 Task: Create List Homeowners Insurance in Board Brand Identity Development to Workspace Enterprise Content Management. Create List Landlord Insurance in Board Diversity and Inclusion Initiatives to Workspace Enterprise Content Management. Create List Home Inspections in Board Content Marketing E-book Strategy and Execution to Workspace Enterprise Content Management
Action: Mouse moved to (107, 353)
Screenshot: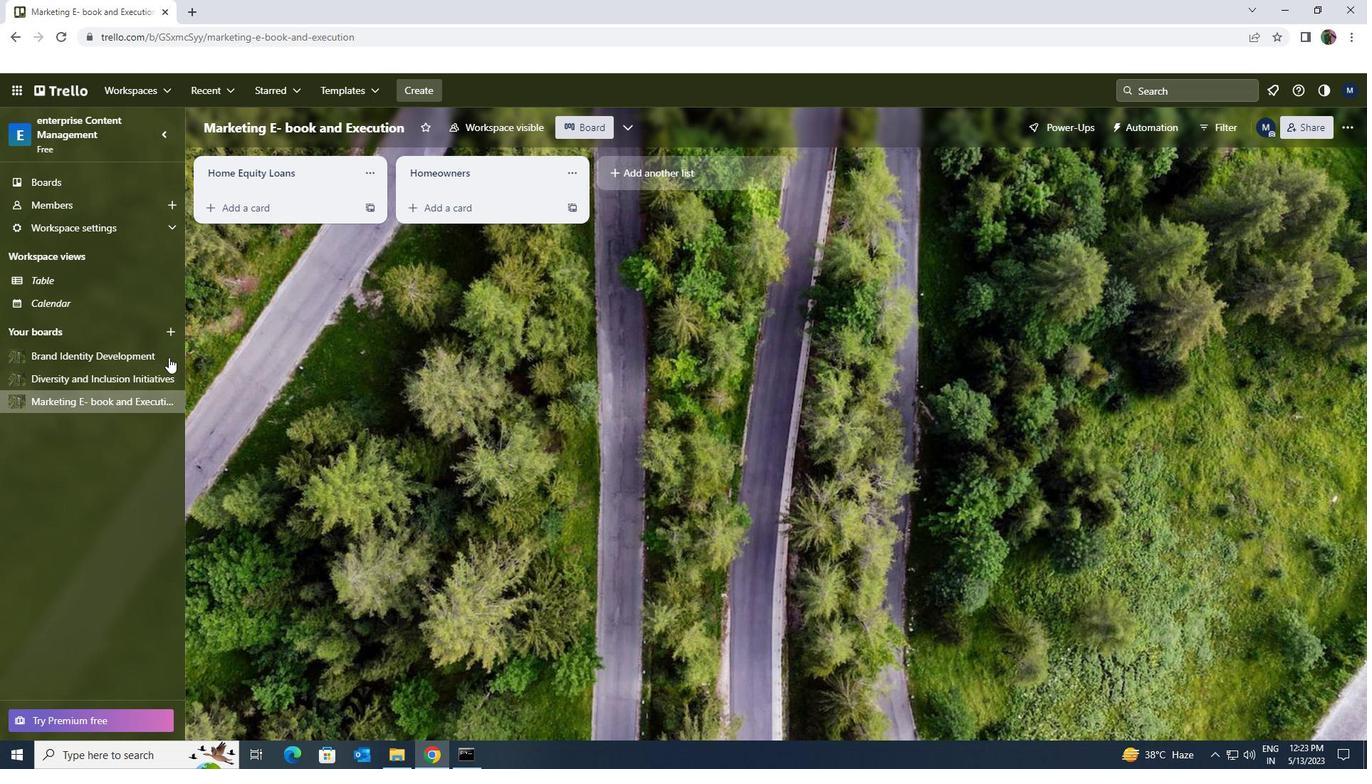 
Action: Mouse pressed left at (107, 353)
Screenshot: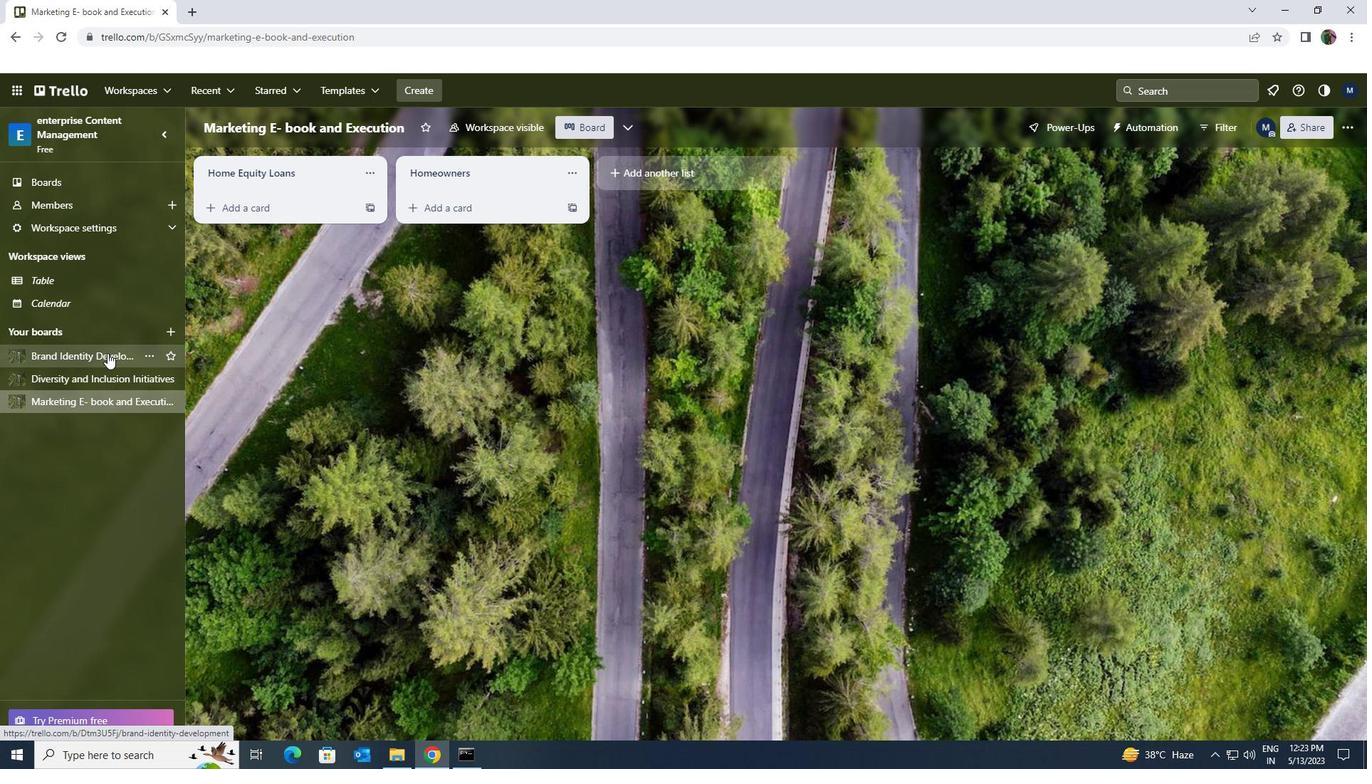 
Action: Mouse moved to (616, 176)
Screenshot: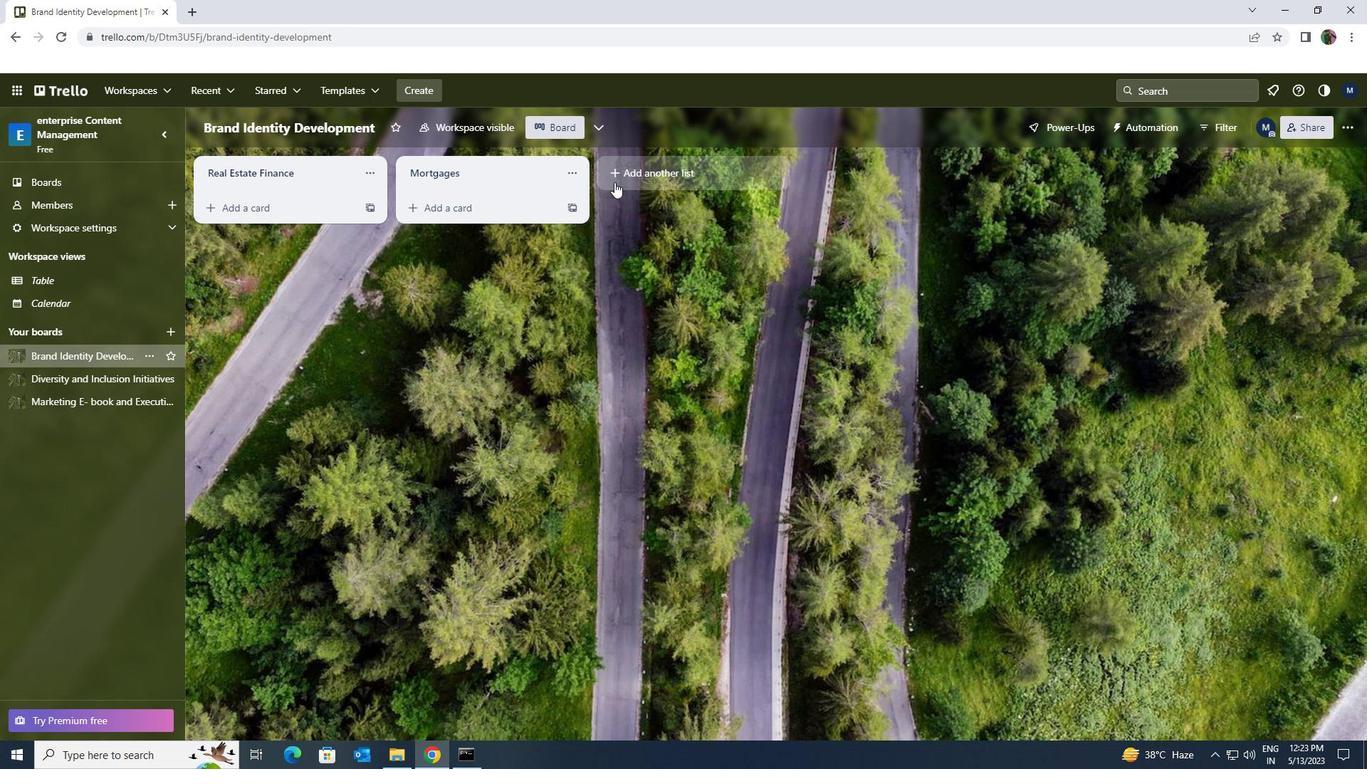 
Action: Mouse pressed left at (616, 176)
Screenshot: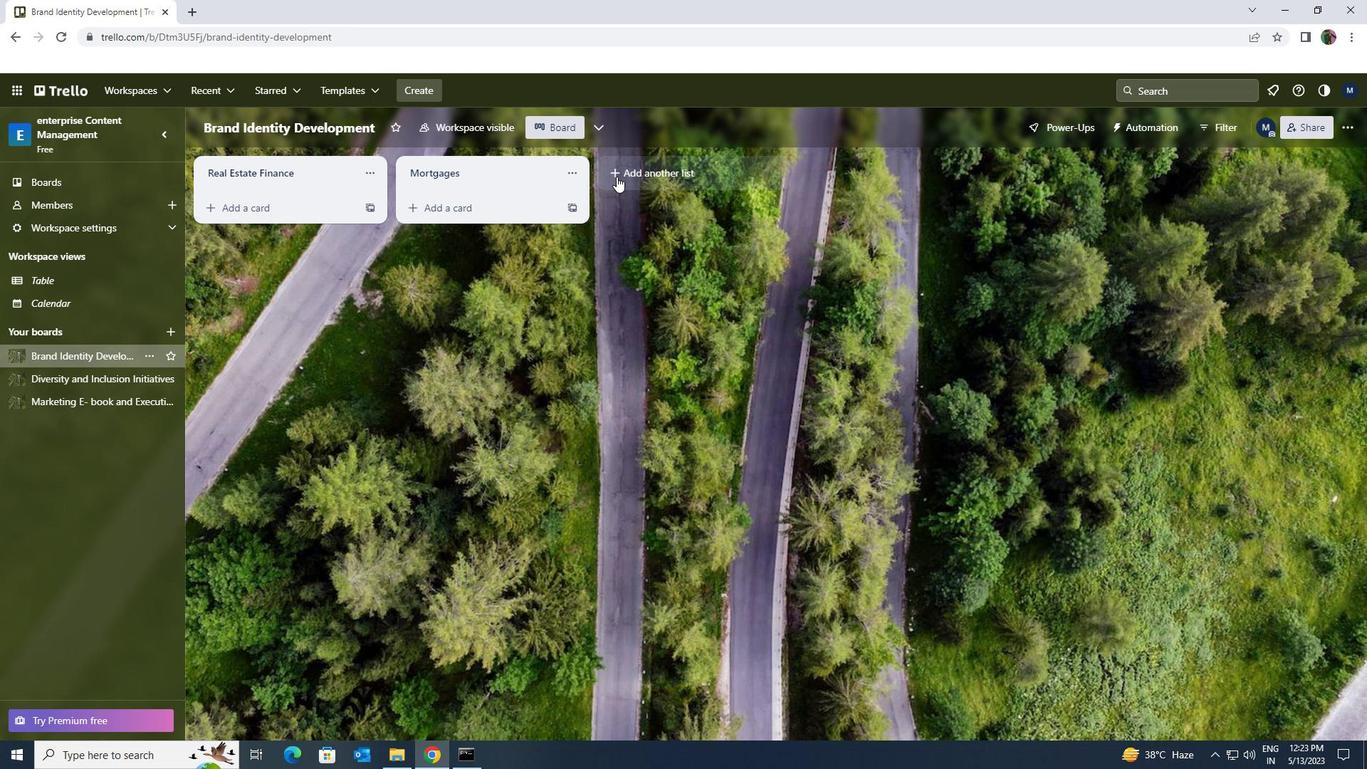 
Action: Key pressed <Key.shift>HOME<Key.space><Key.shift>INSURANCE
Screenshot: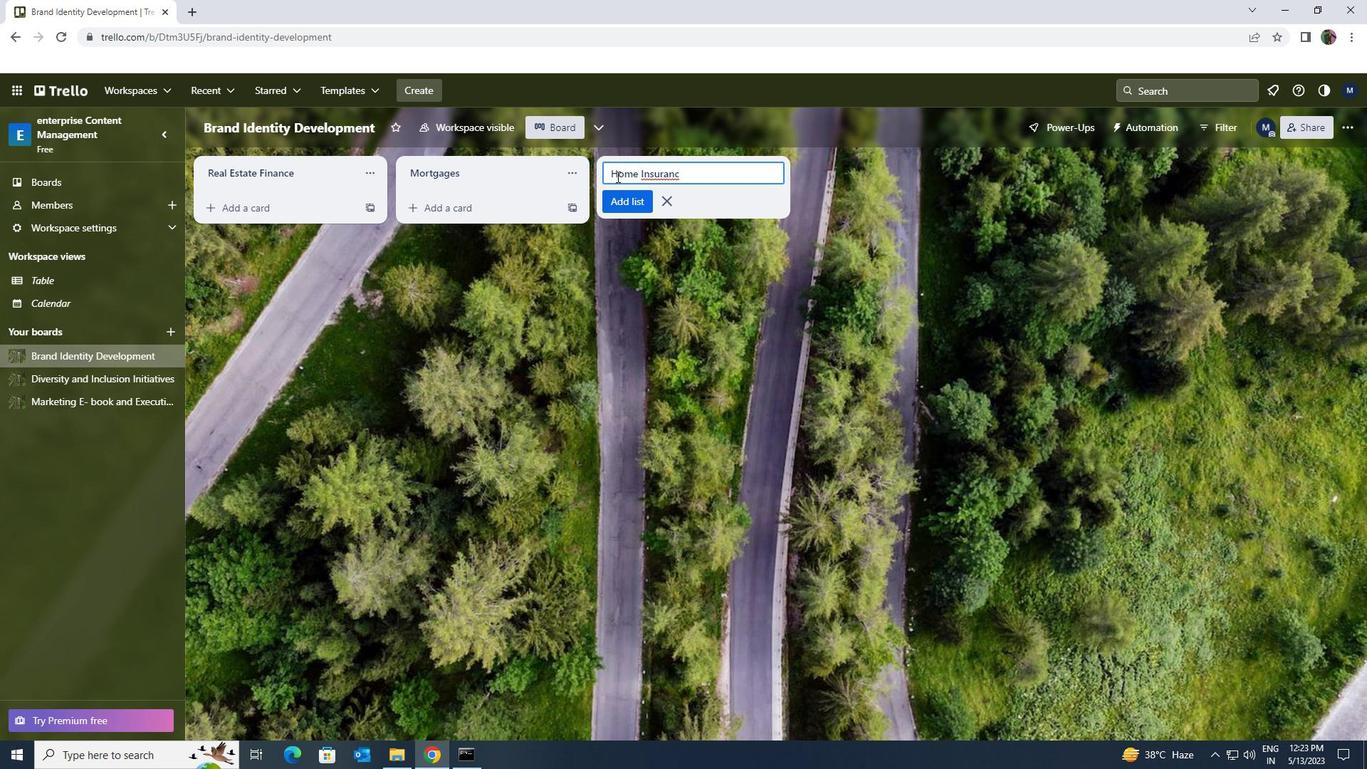 
Action: Mouse moved to (628, 198)
Screenshot: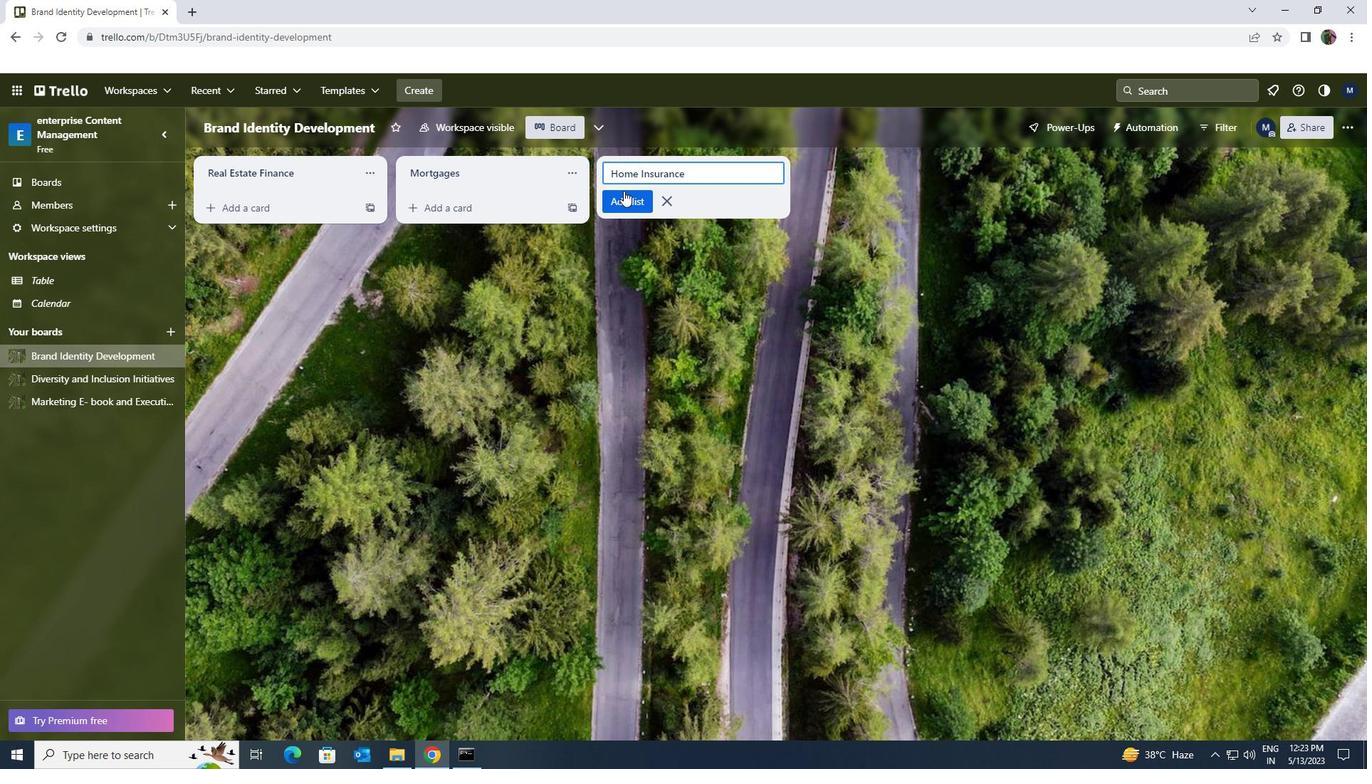 
Action: Mouse pressed left at (628, 198)
Screenshot: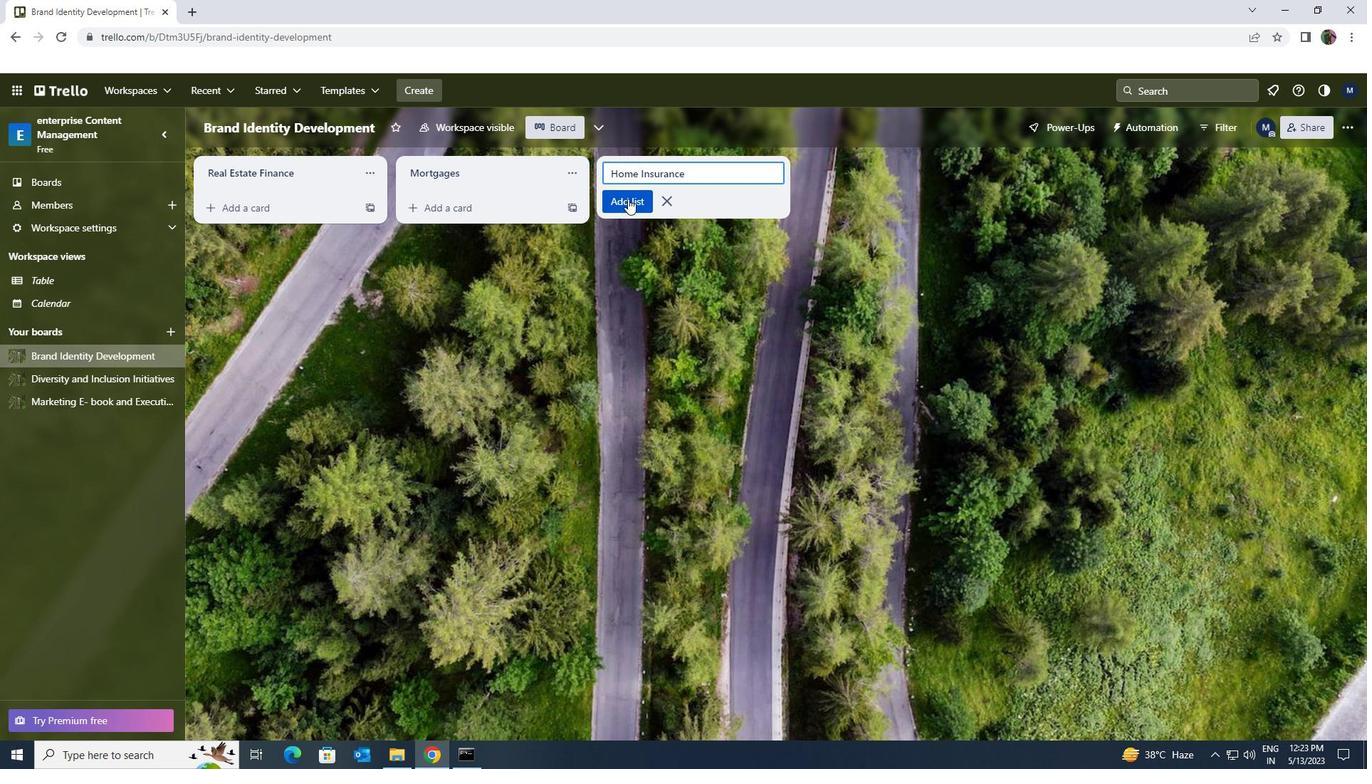 
Action: Mouse moved to (91, 381)
Screenshot: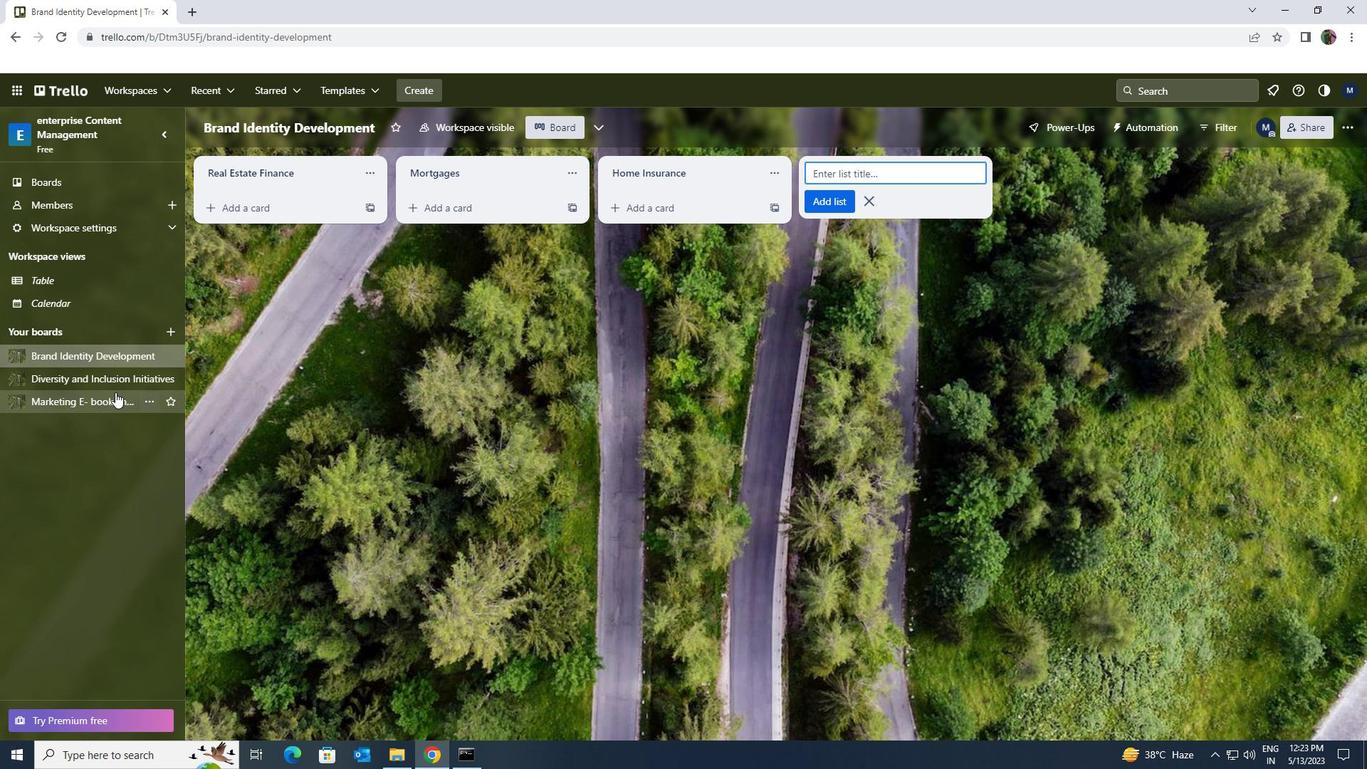 
Action: Mouse pressed left at (91, 381)
Screenshot: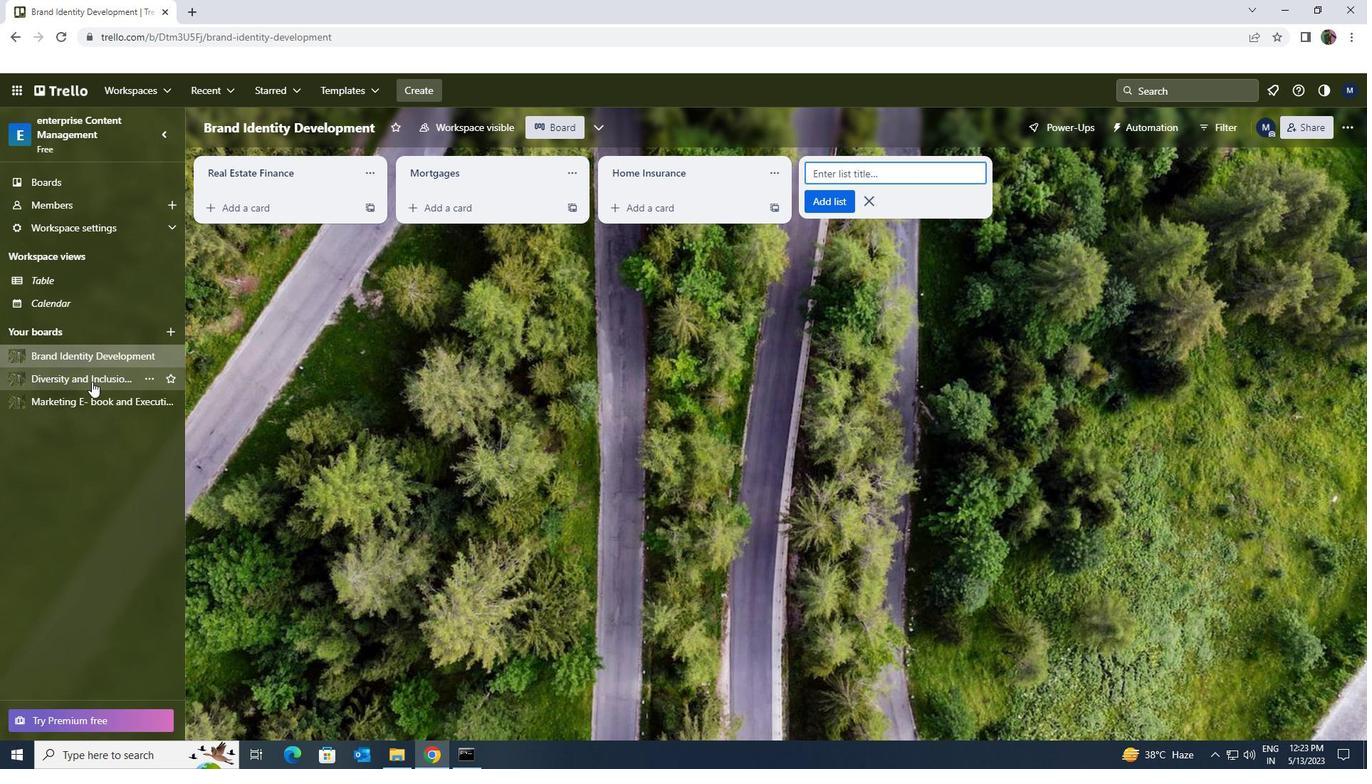 
Action: Mouse moved to (632, 181)
Screenshot: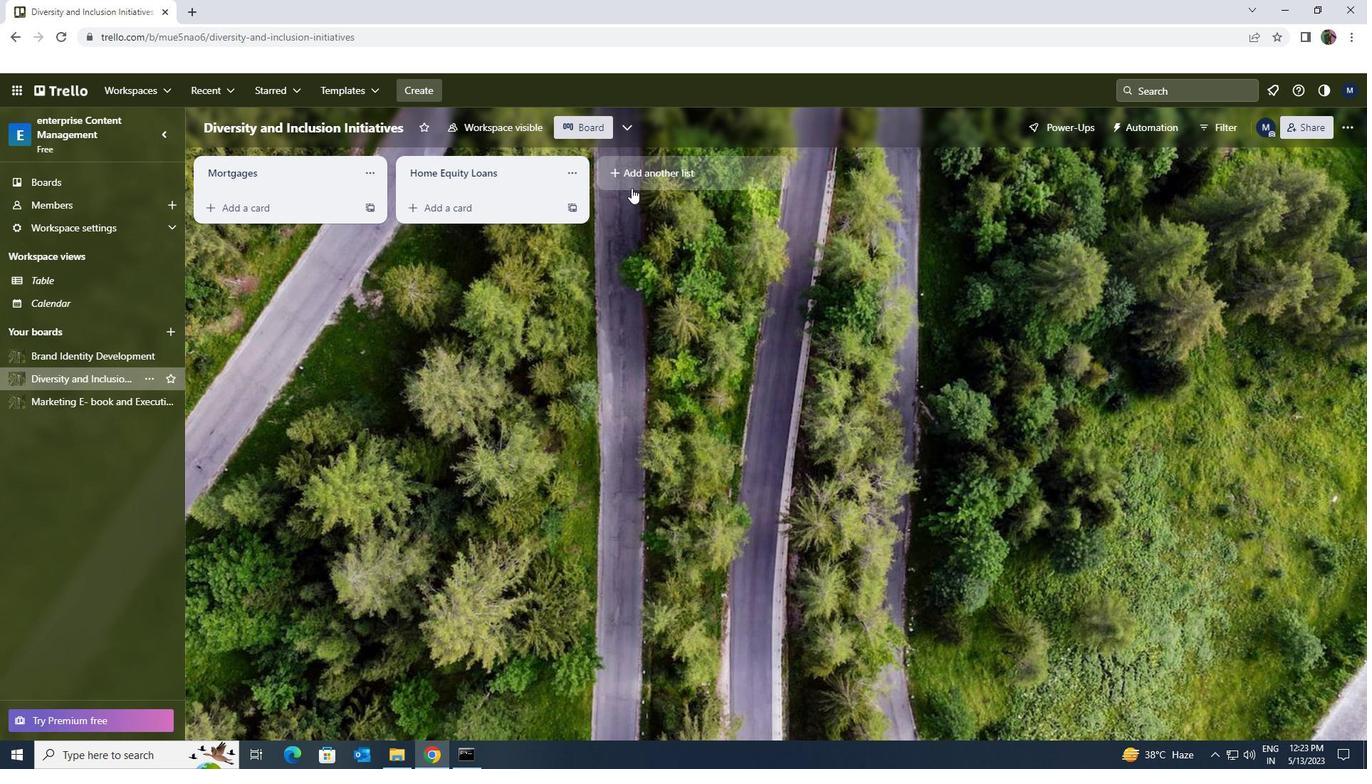 
Action: Mouse pressed left at (632, 181)
Screenshot: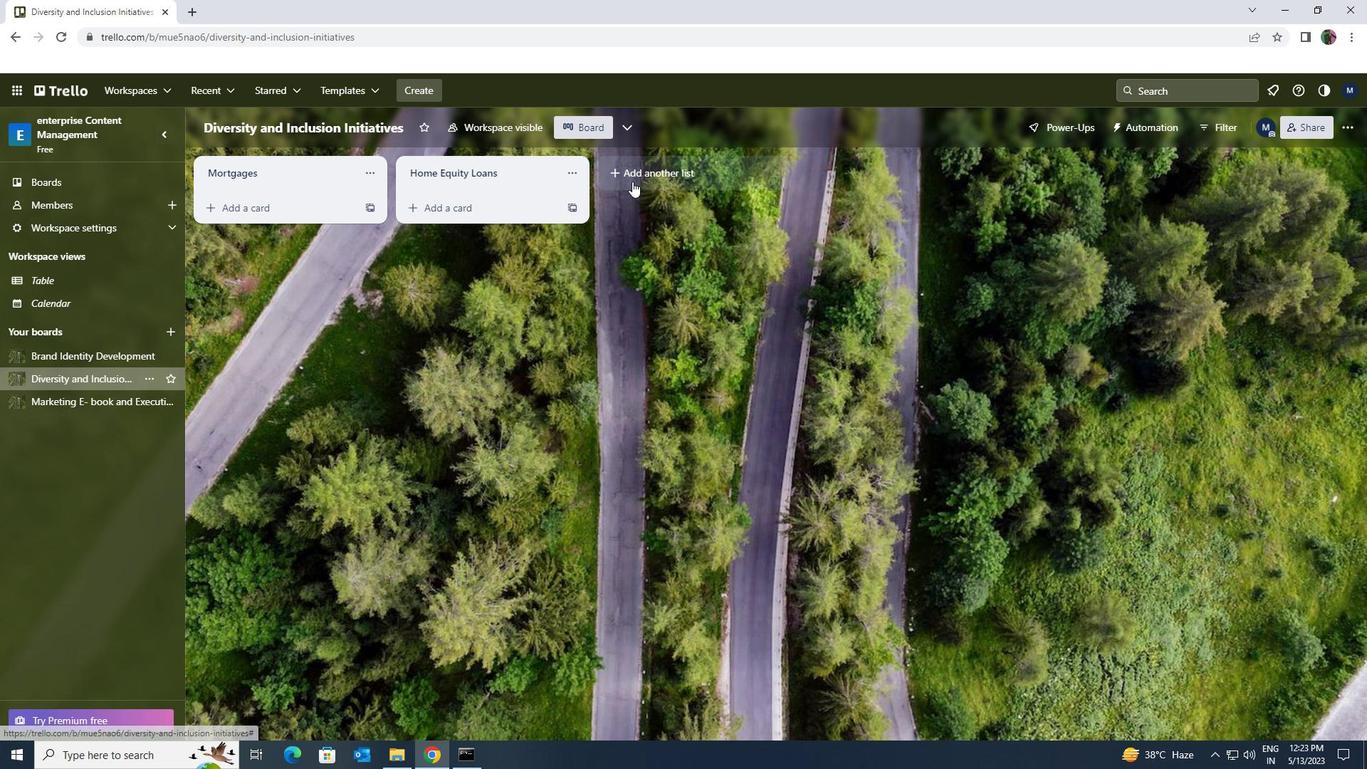 
Action: Key pressed <Key.shift>LANDLOARD<Key.space><Key.shift>INSURANCE
Screenshot: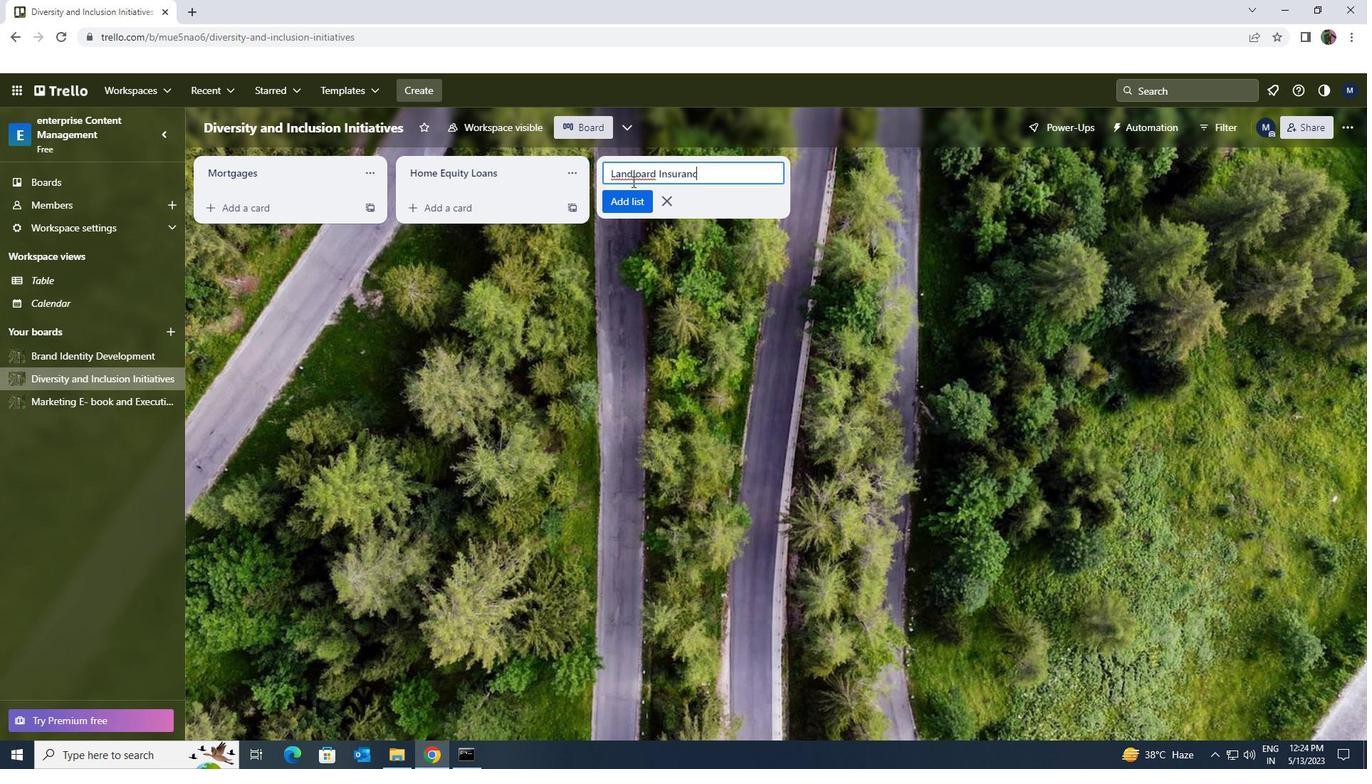 
Action: Mouse moved to (645, 174)
Screenshot: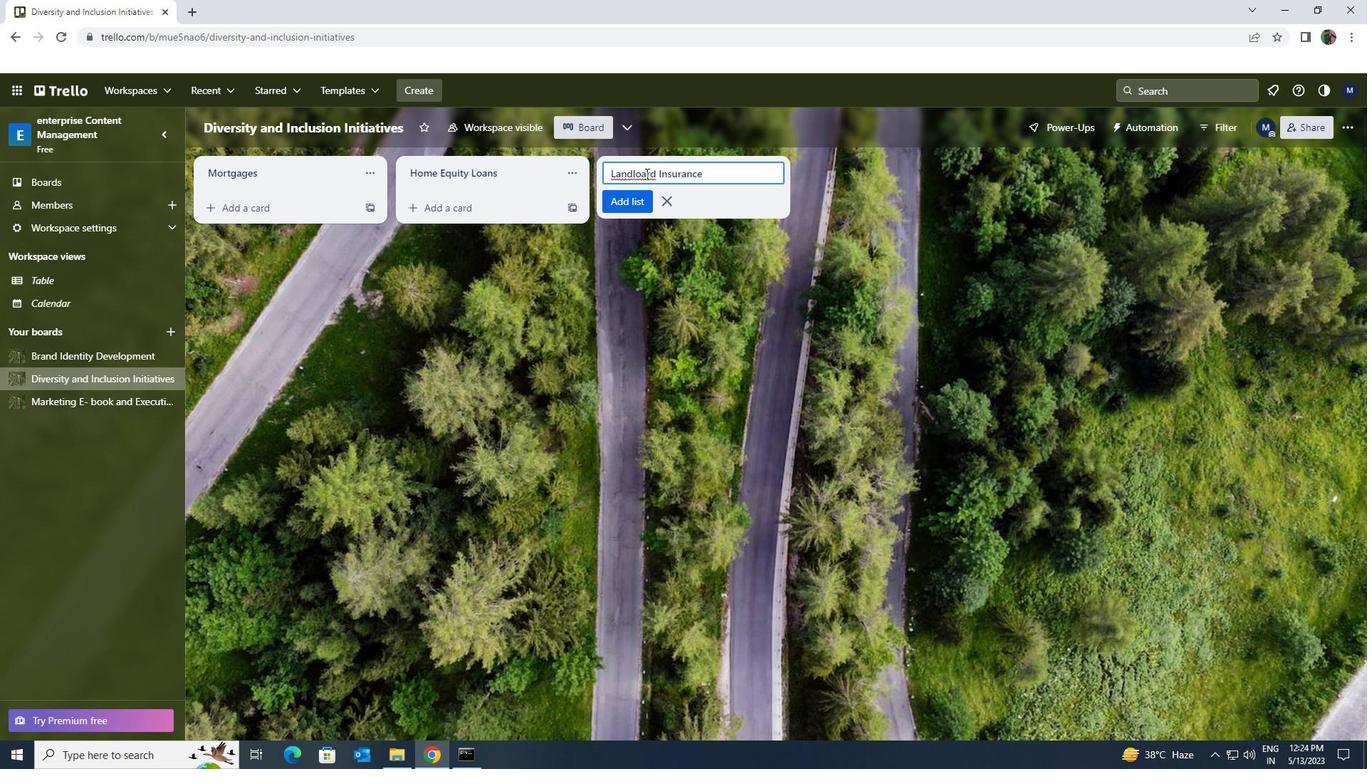
Action: Mouse pressed left at (645, 174)
Screenshot: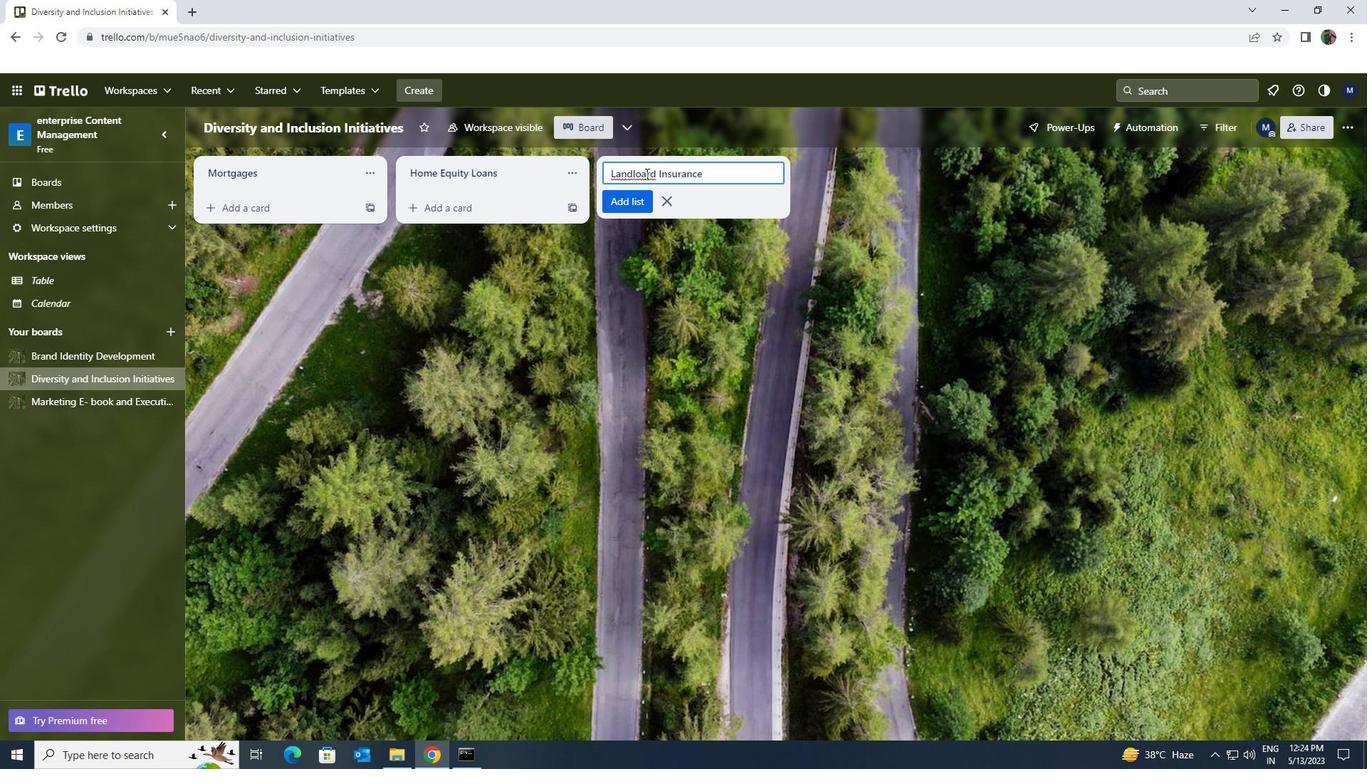 
Action: Mouse moved to (641, 175)
Screenshot: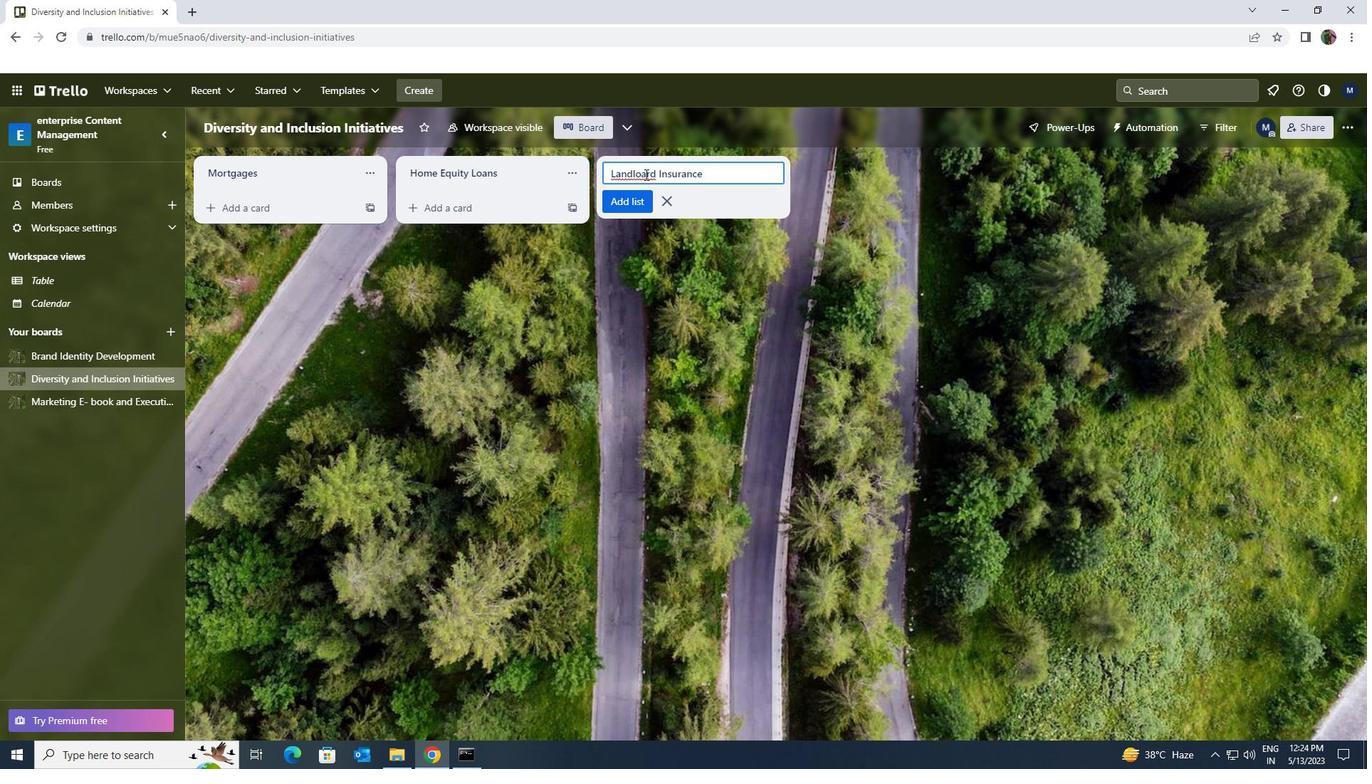 
Action: Key pressed <Key.backspace>
Screenshot: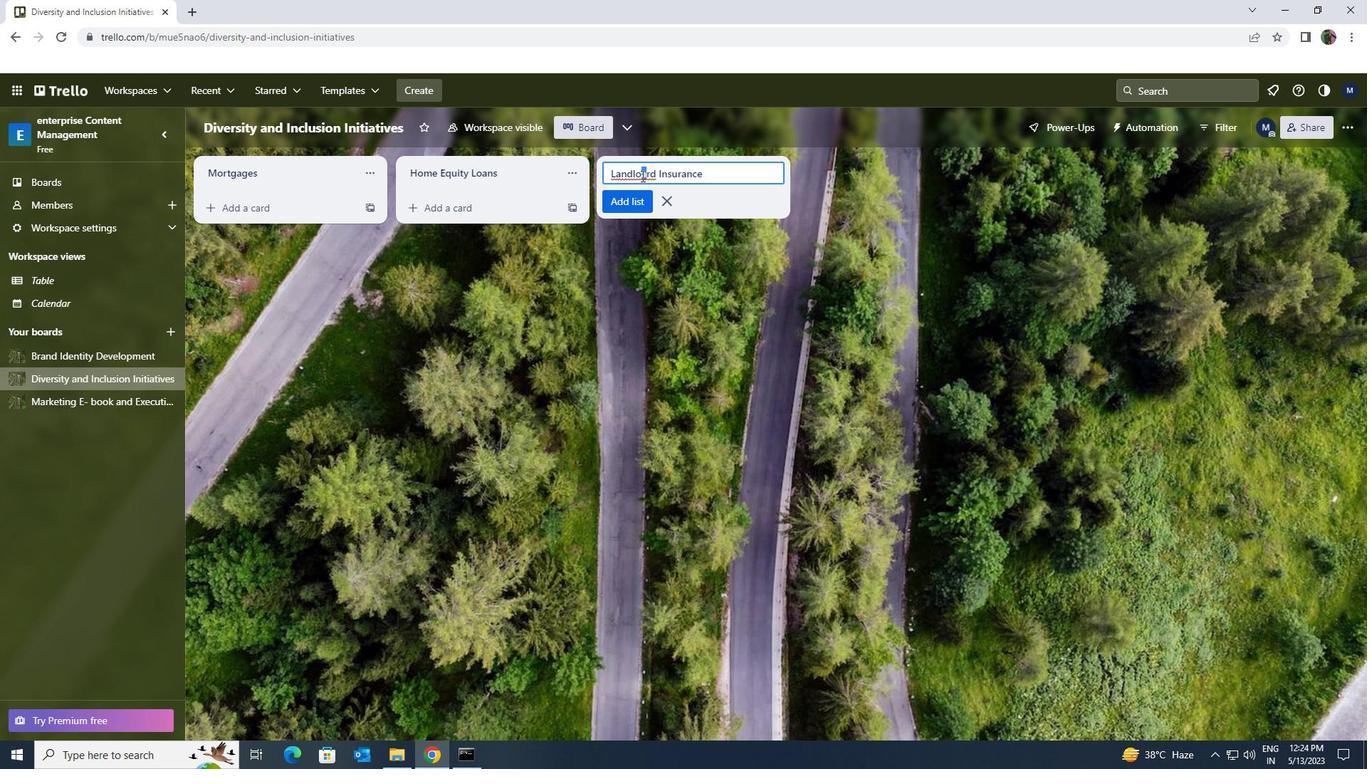 
Action: Mouse moved to (639, 197)
Screenshot: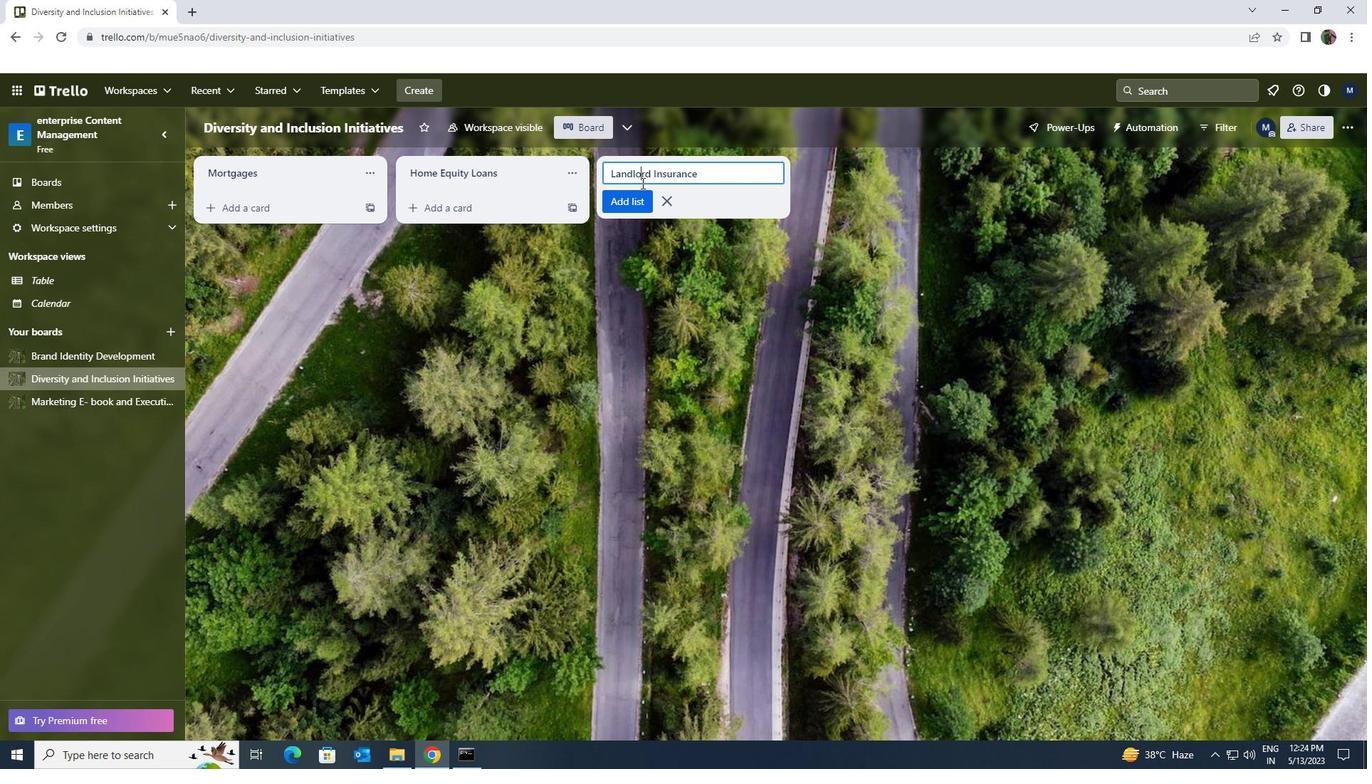 
Action: Mouse pressed left at (639, 197)
Screenshot: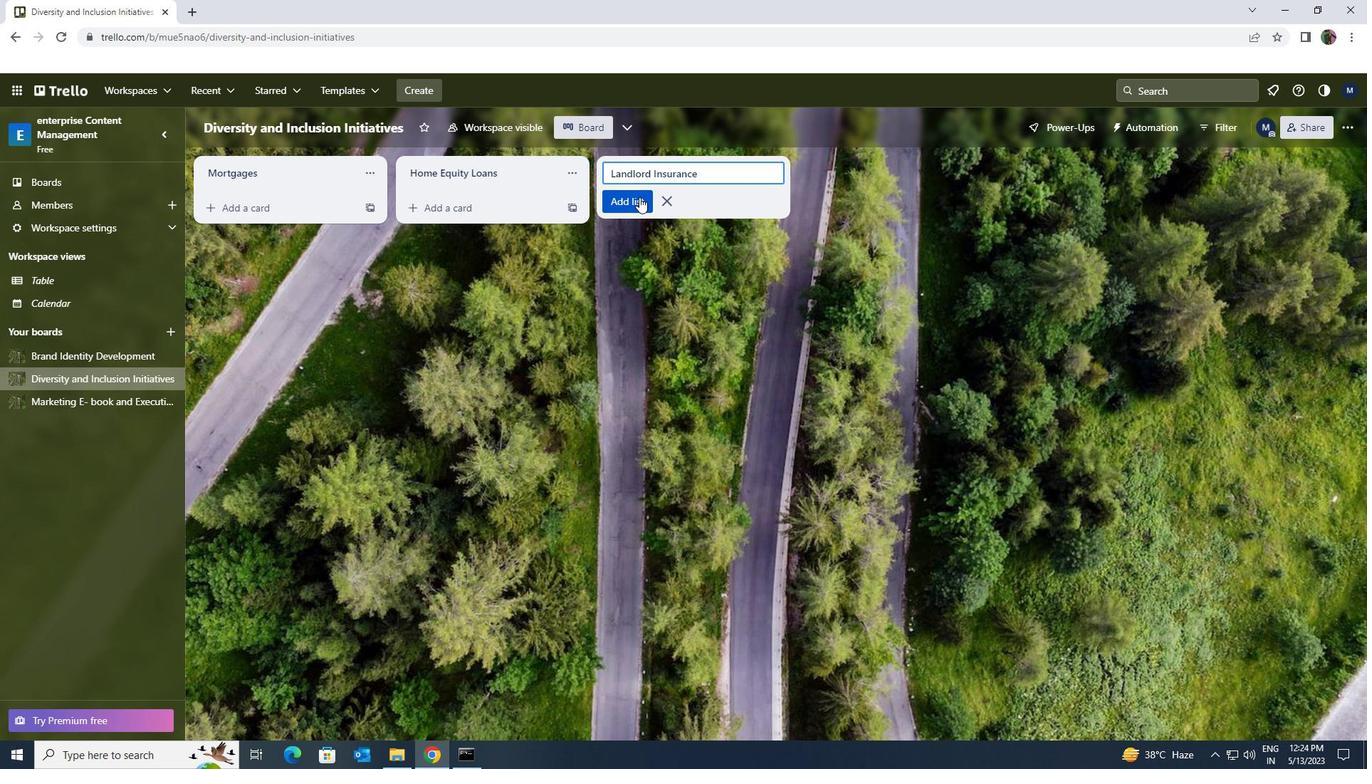 
Action: Mouse moved to (105, 402)
Screenshot: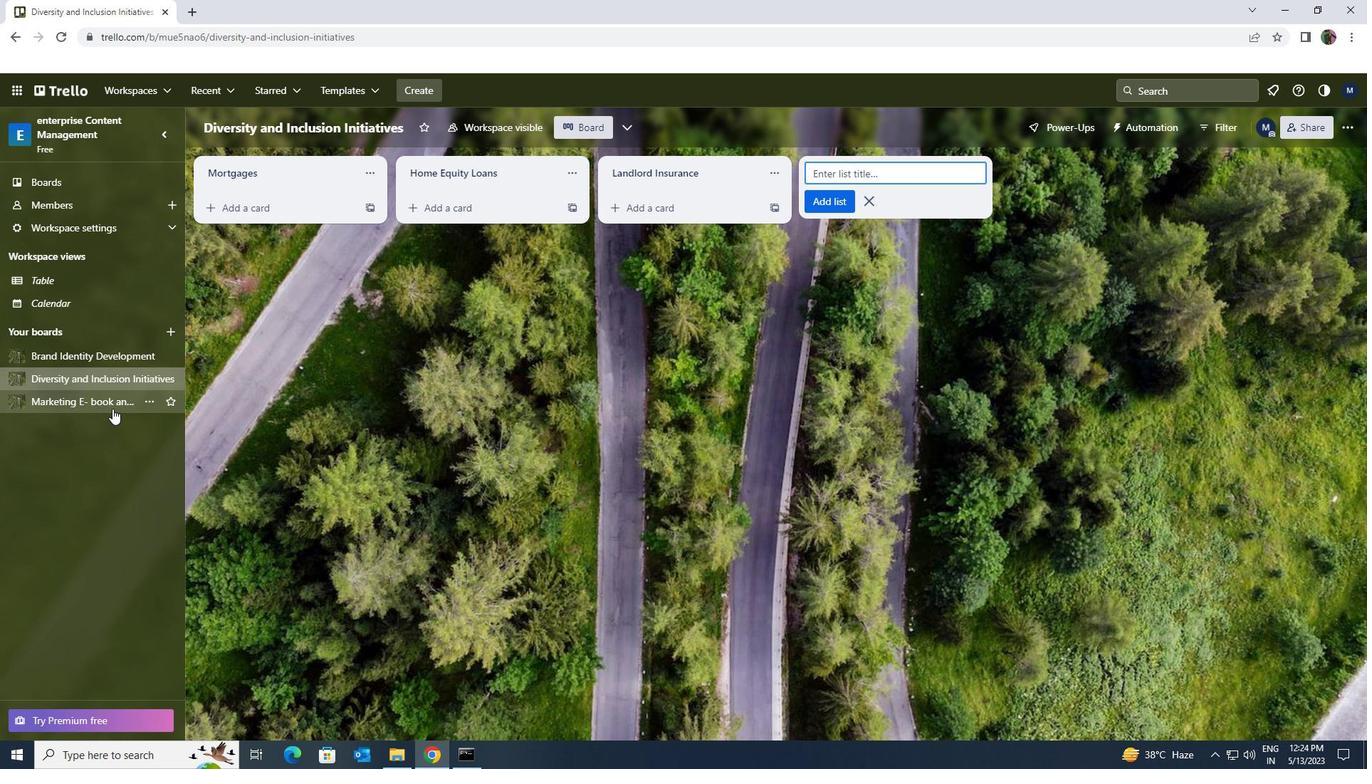 
Action: Mouse pressed left at (105, 402)
Screenshot: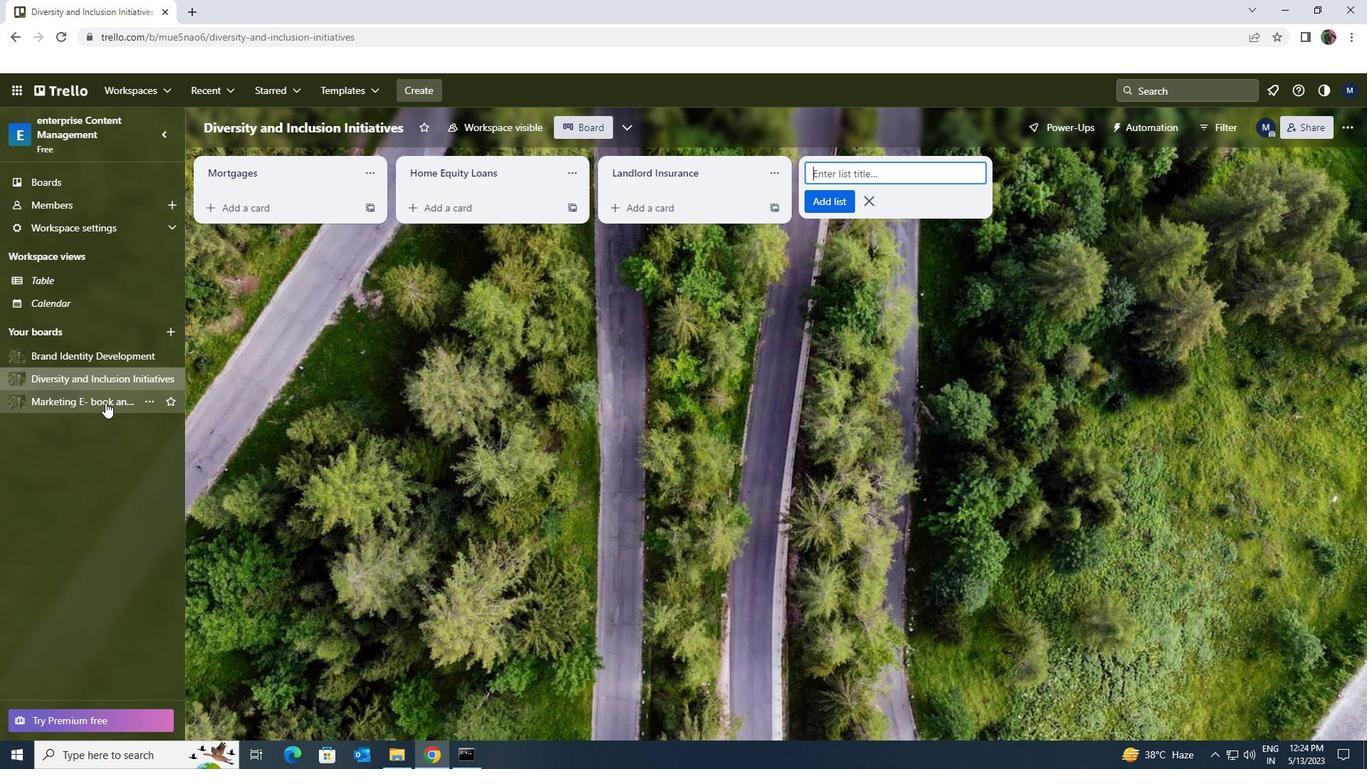 
Action: Mouse moved to (630, 180)
Screenshot: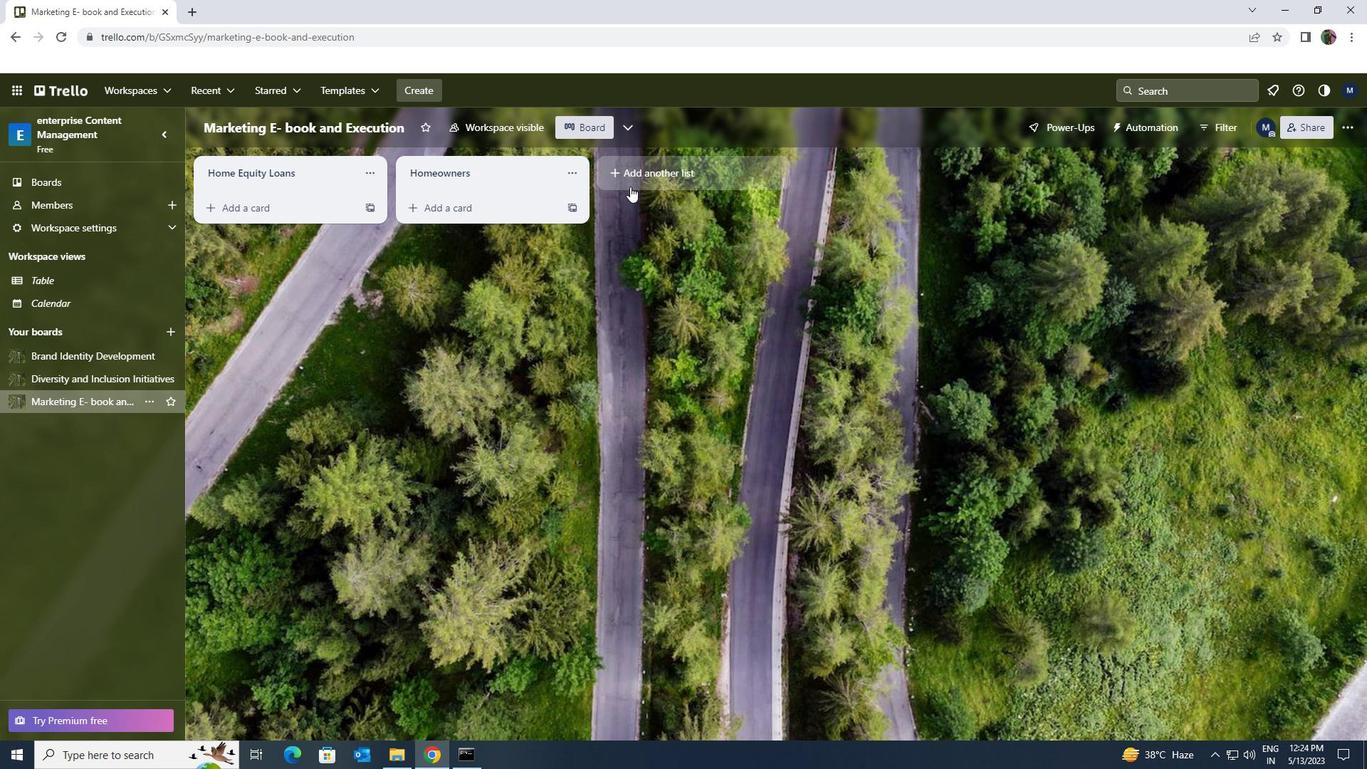 
Action: Mouse pressed left at (630, 180)
Screenshot: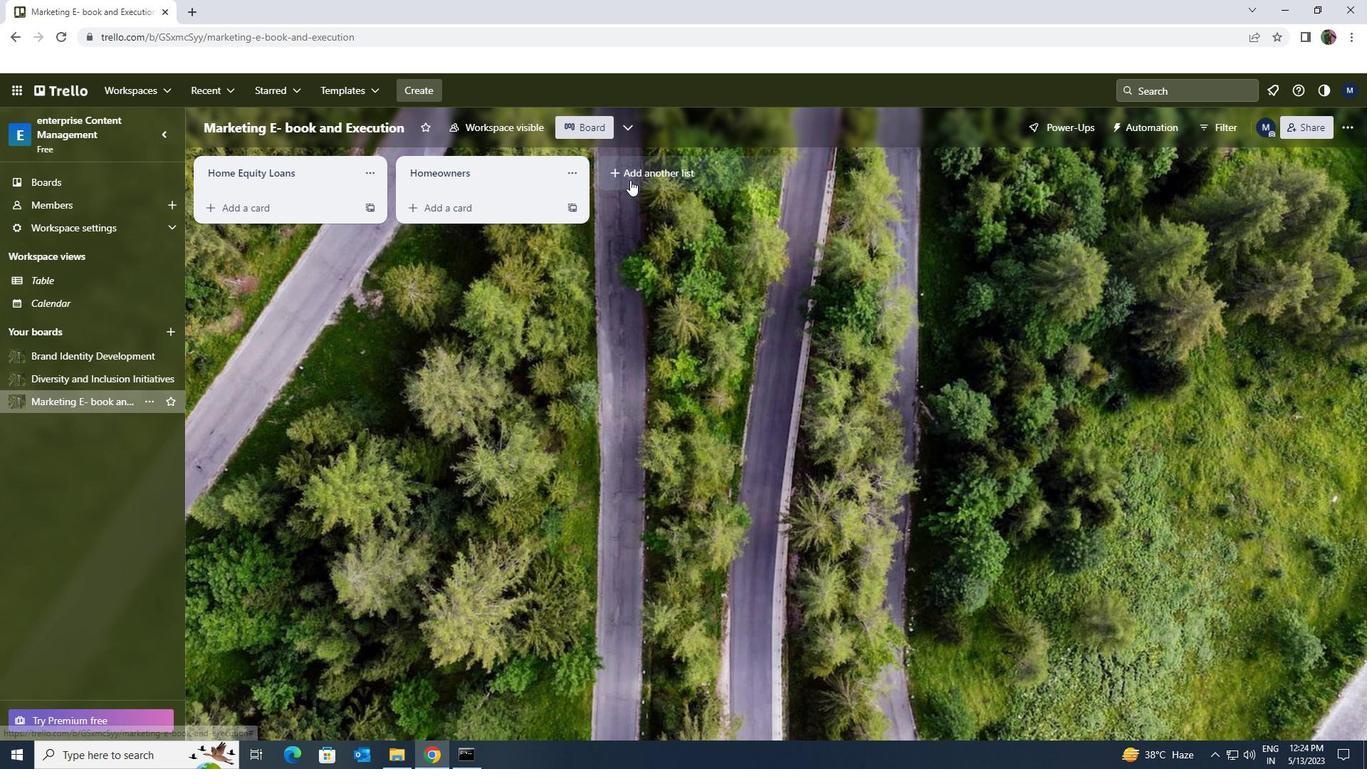
Action: Key pressed <Key.shift><Key.shift><Key.shift><Key.shift><Key.shift>HOME<Key.space><Key.shift>INSPECTIONS
Screenshot: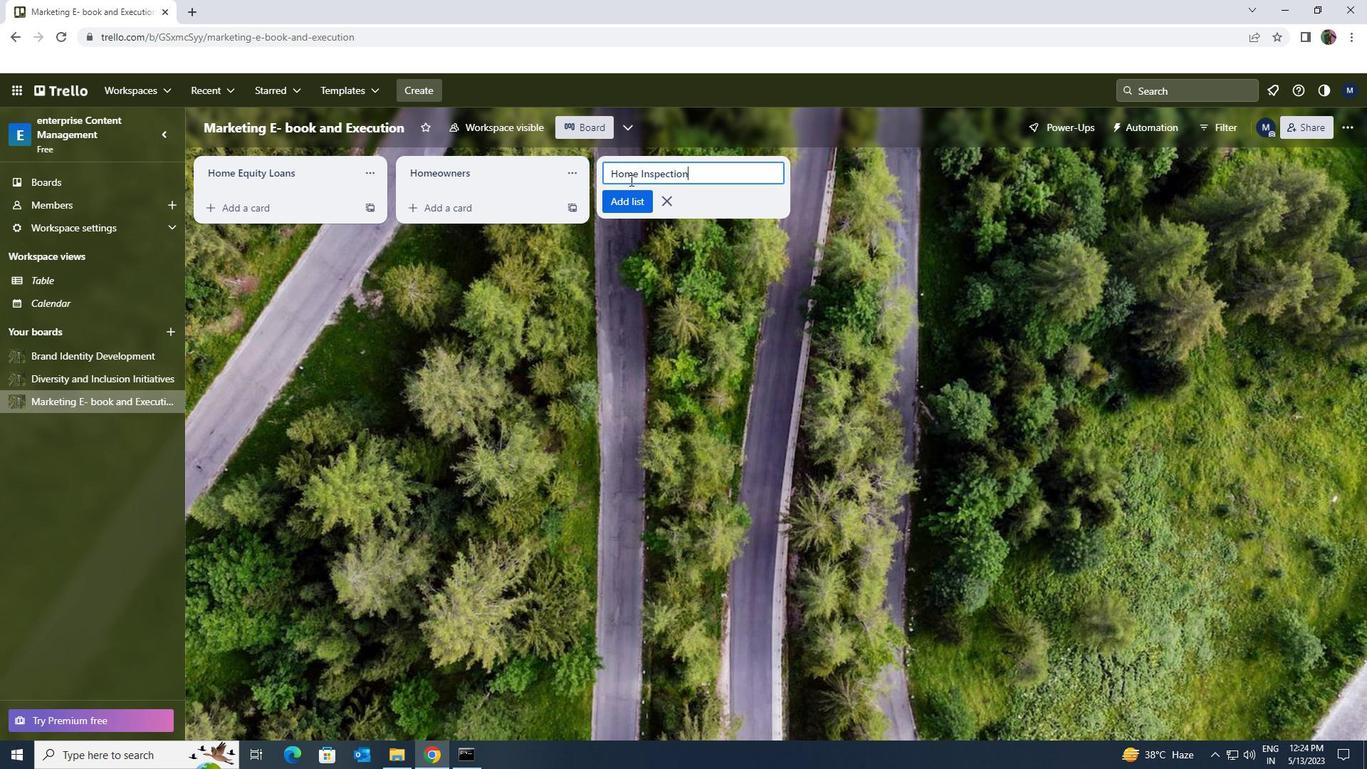 
Action: Mouse moved to (631, 200)
Screenshot: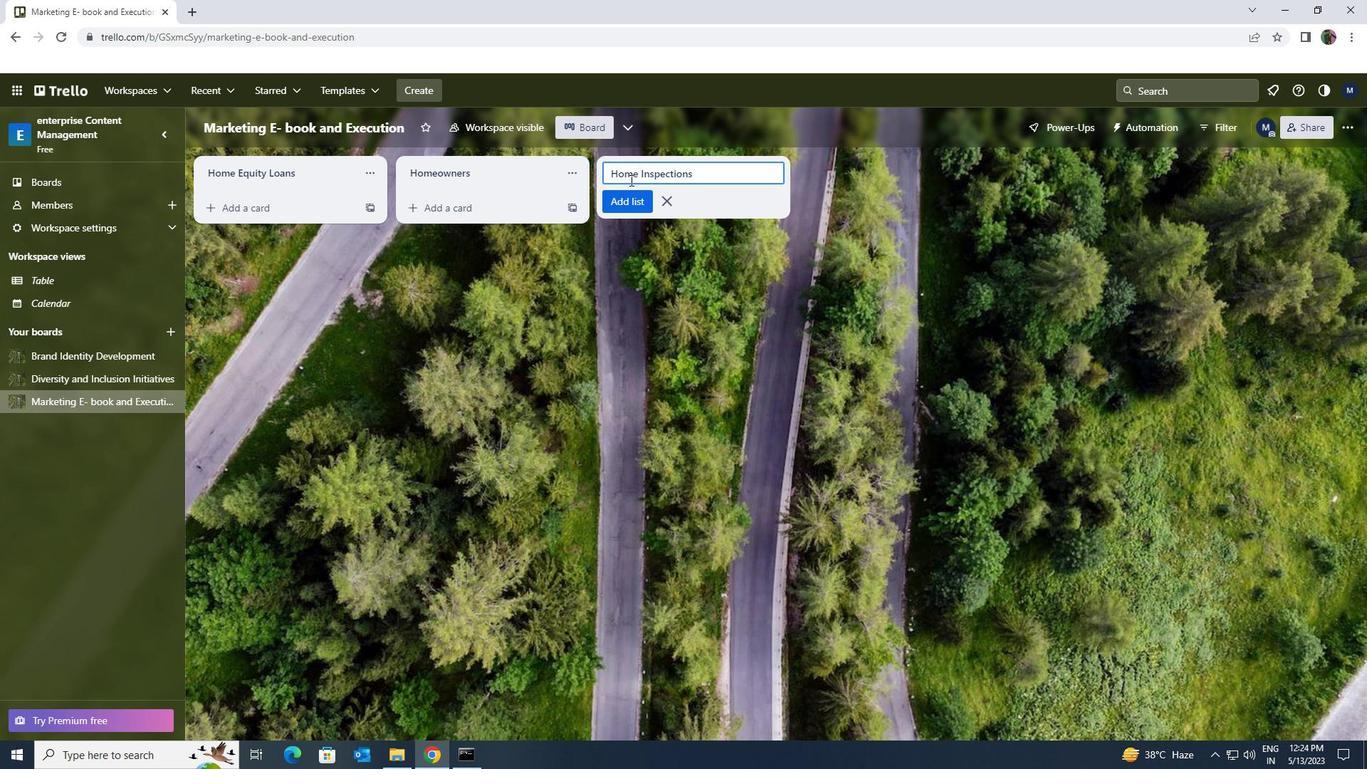 
Action: Mouse pressed left at (631, 200)
Screenshot: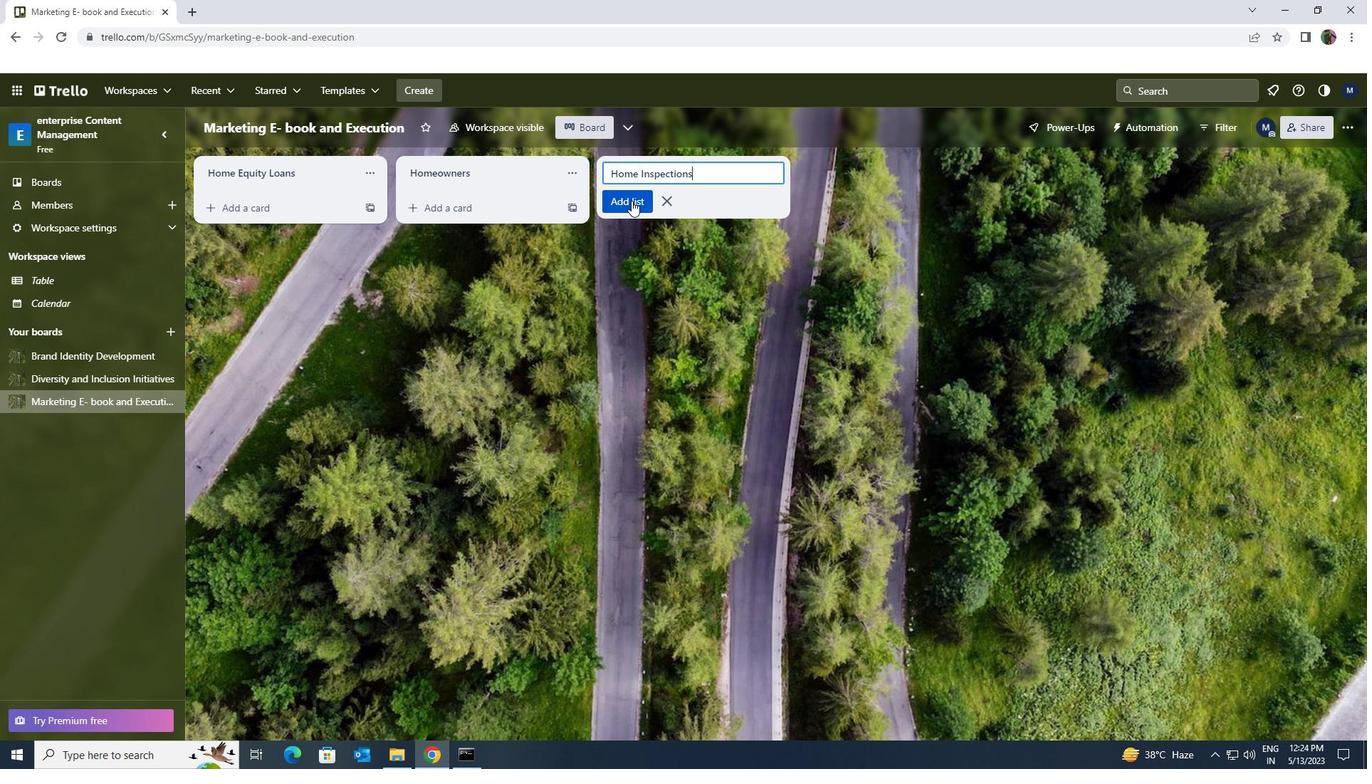 
